 Task: Create a section Feature Flagging Sprint and in the section, add a milestone API Integration in the project AutoEngine
Action: Mouse moved to (613, 507)
Screenshot: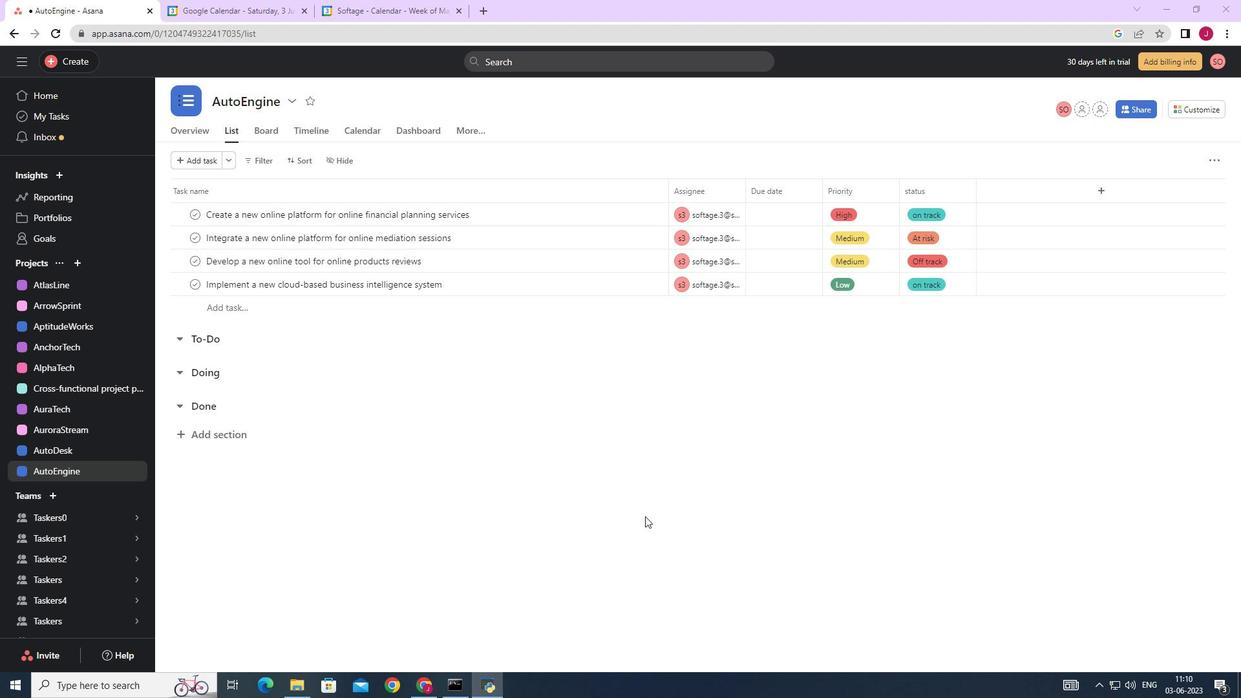 
Action: Mouse scrolled (613, 506) with delta (0, 0)
Screenshot: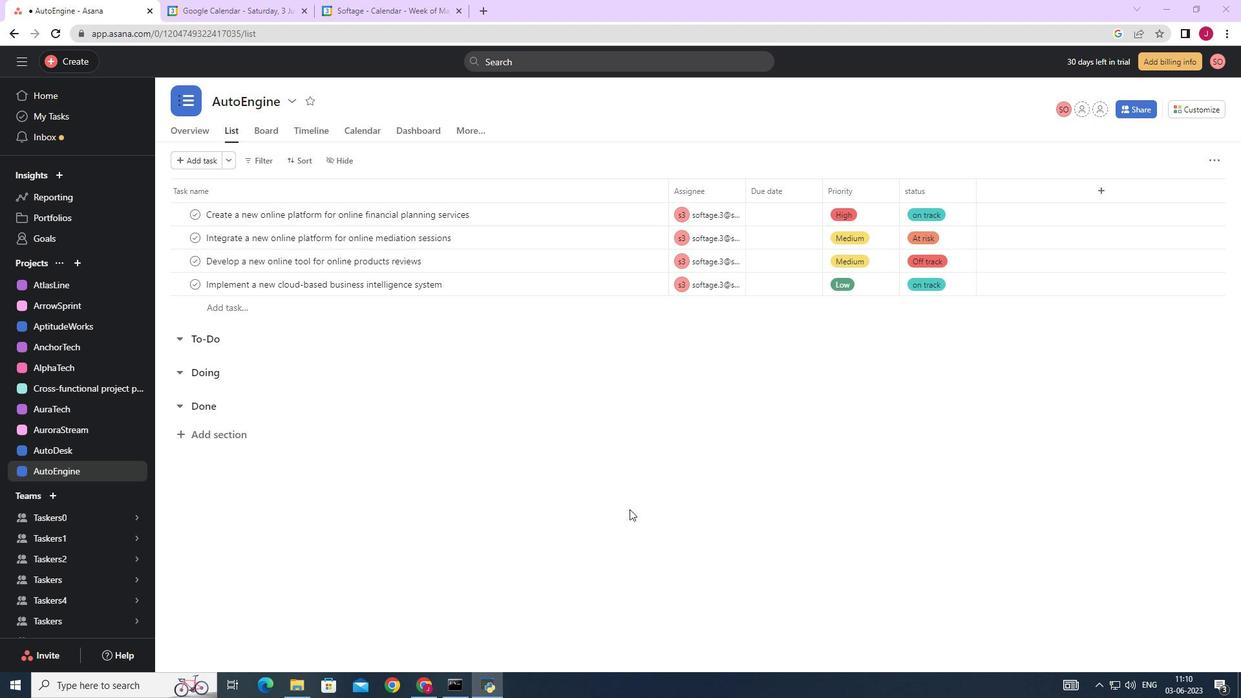 
Action: Mouse scrolled (613, 506) with delta (0, 0)
Screenshot: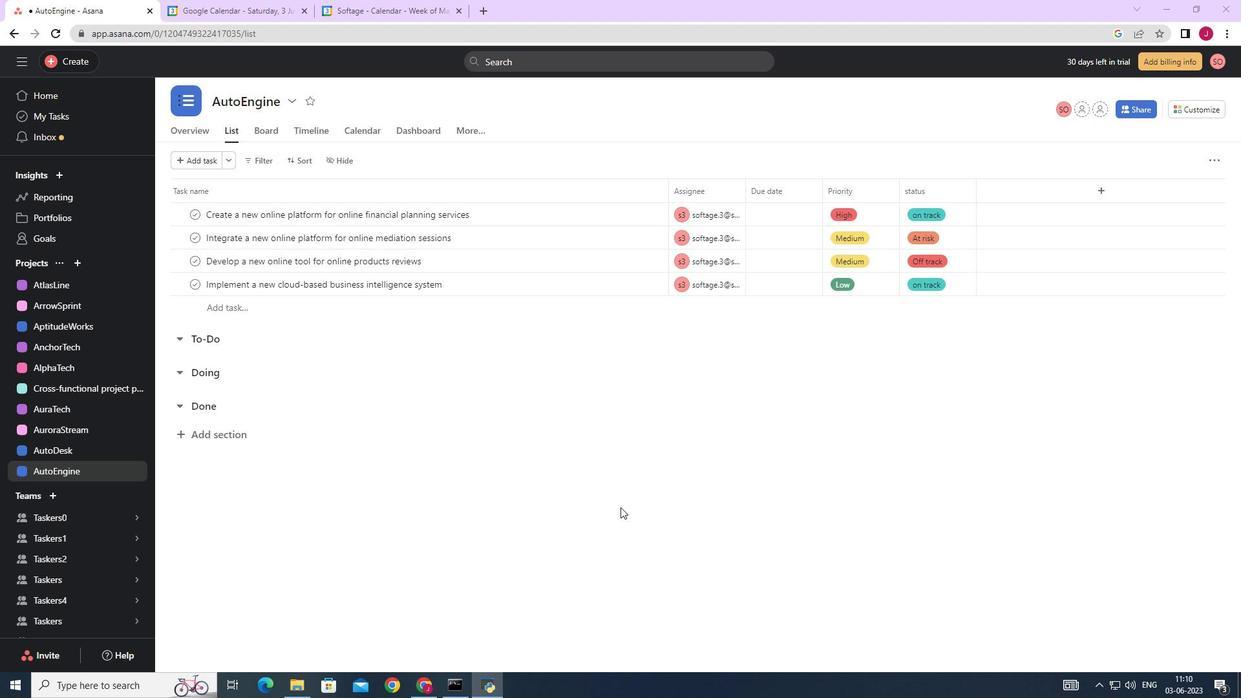 
Action: Mouse scrolled (613, 506) with delta (0, 0)
Screenshot: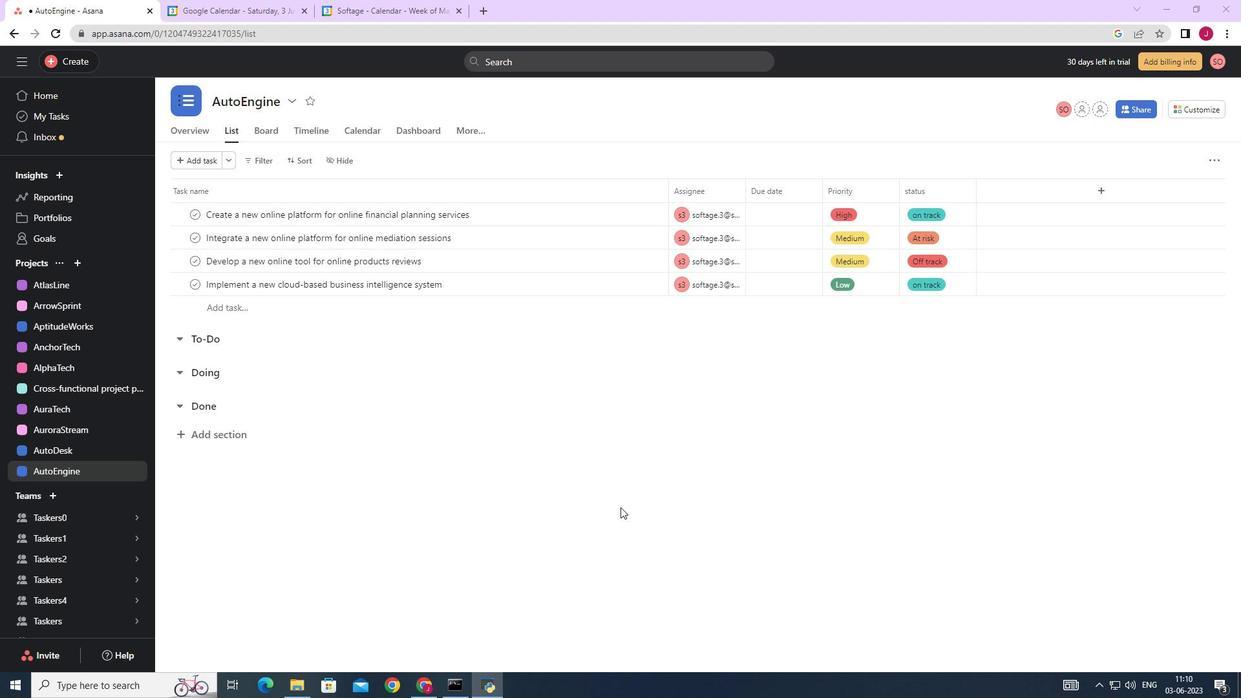 
Action: Mouse scrolled (613, 506) with delta (0, 0)
Screenshot: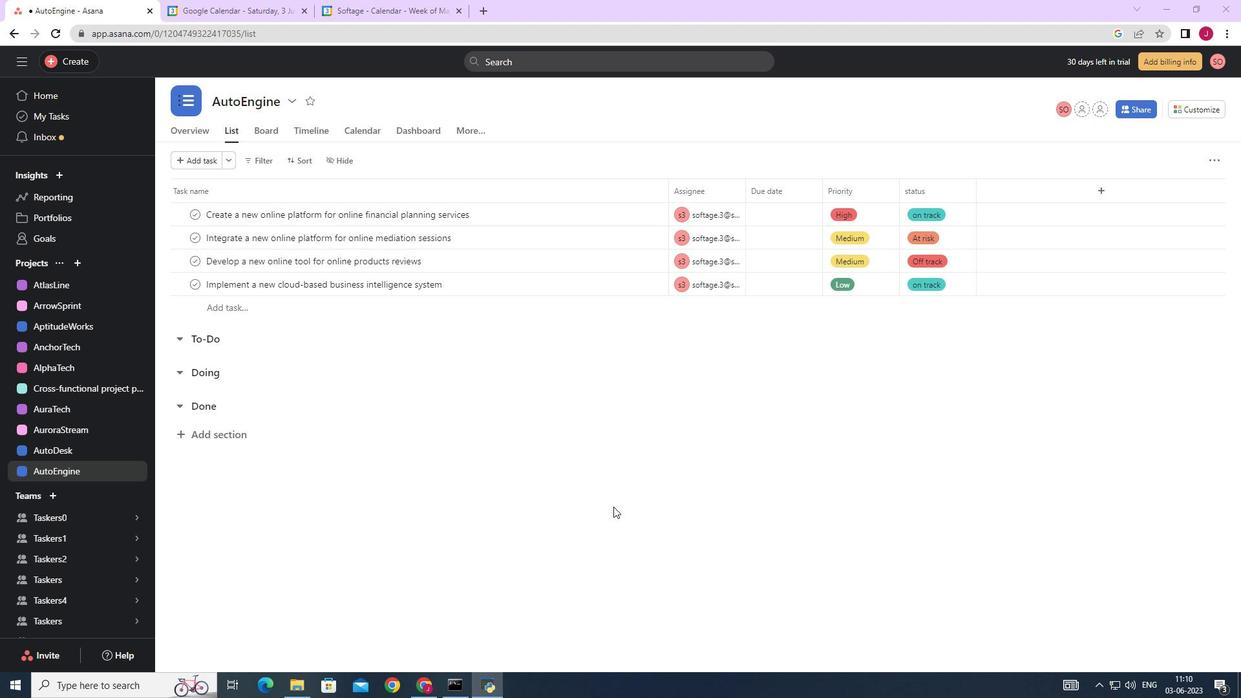 
Action: Mouse moved to (232, 435)
Screenshot: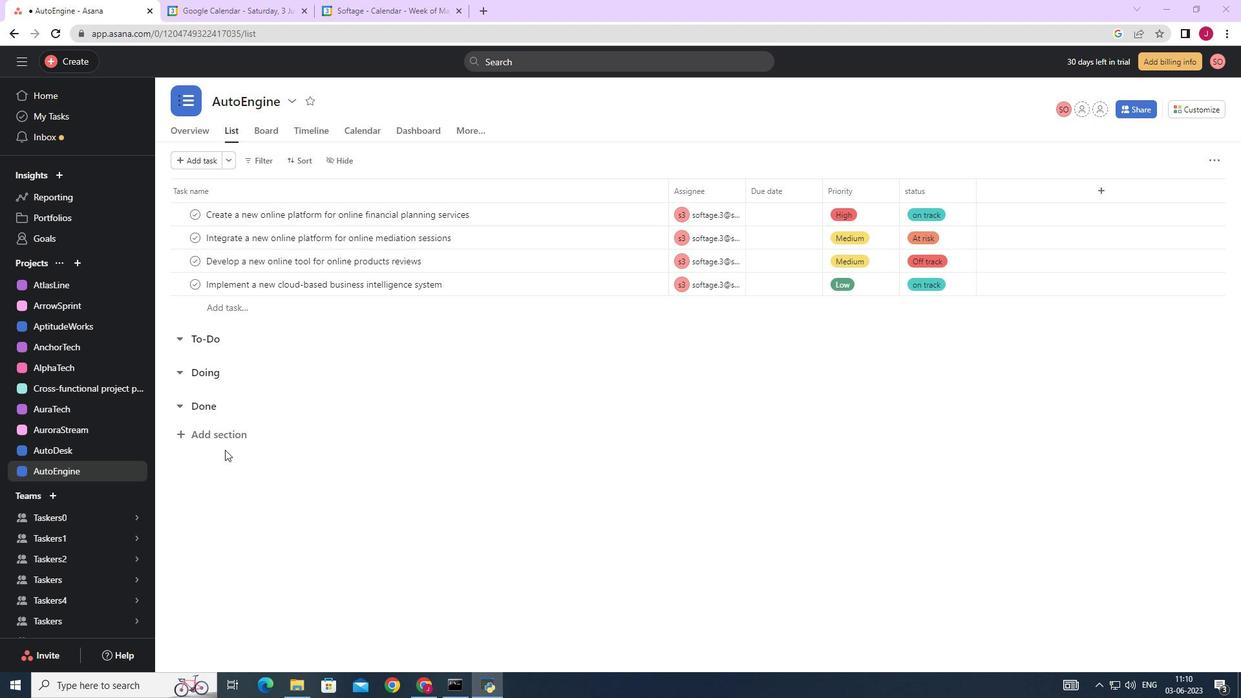 
Action: Mouse pressed left at (232, 435)
Screenshot: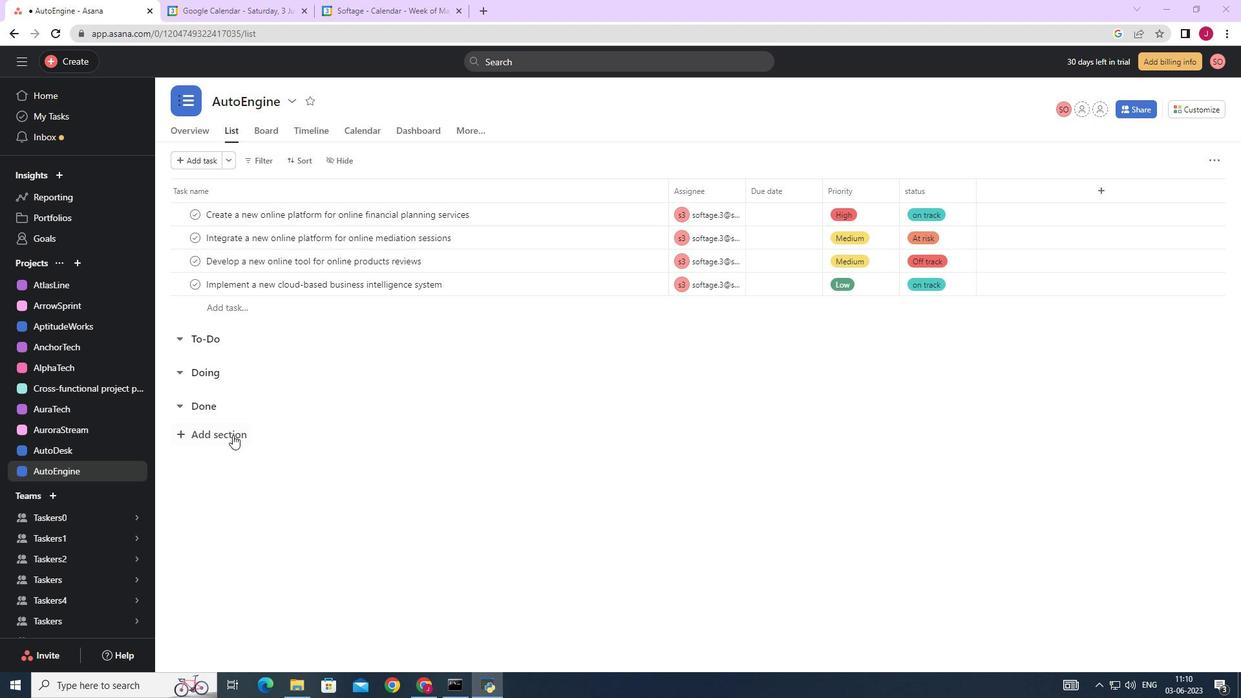 
Action: Mouse moved to (295, 426)
Screenshot: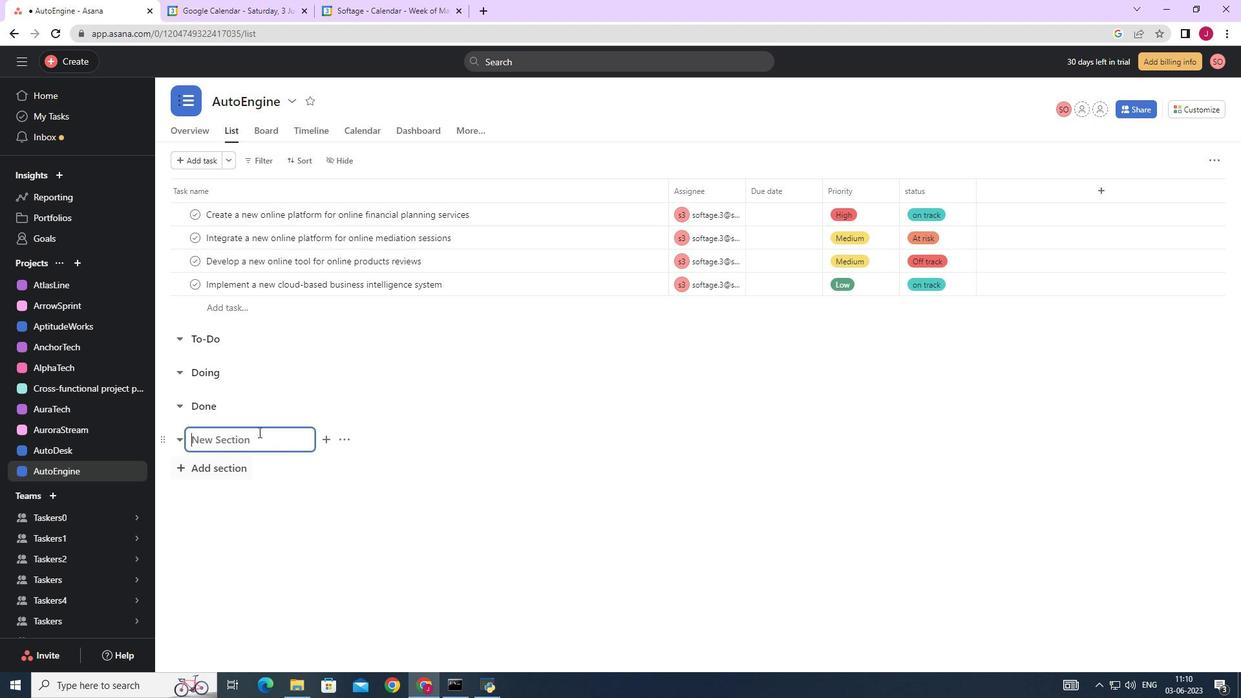 
Action: Mouse scrolled (295, 425) with delta (0, 0)
Screenshot: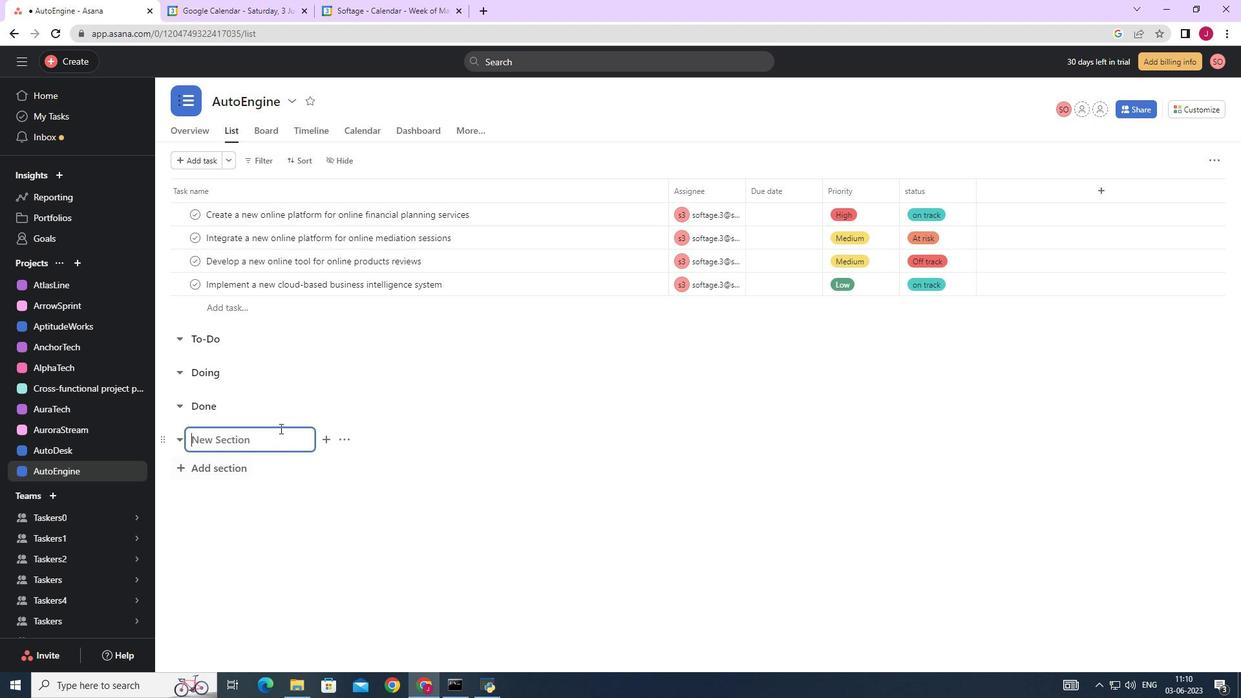 
Action: Mouse moved to (296, 426)
Screenshot: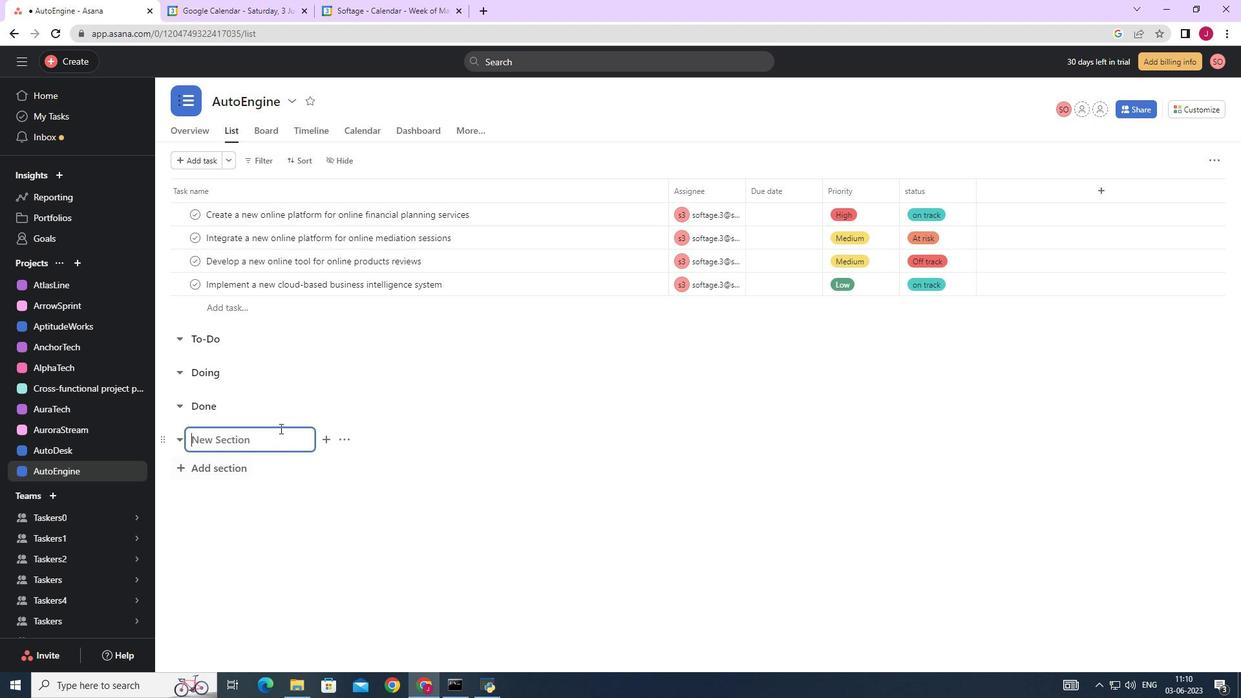 
Action: Mouse scrolled (296, 425) with delta (0, 0)
Screenshot: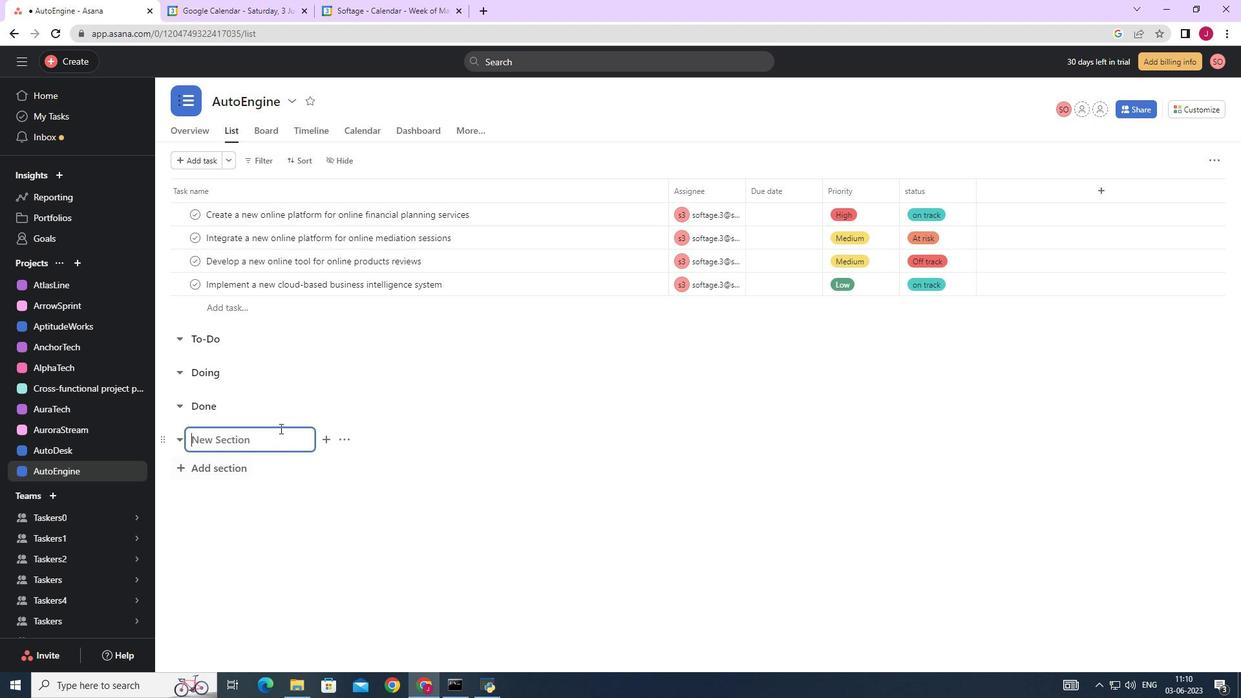 
Action: Mouse moved to (297, 426)
Screenshot: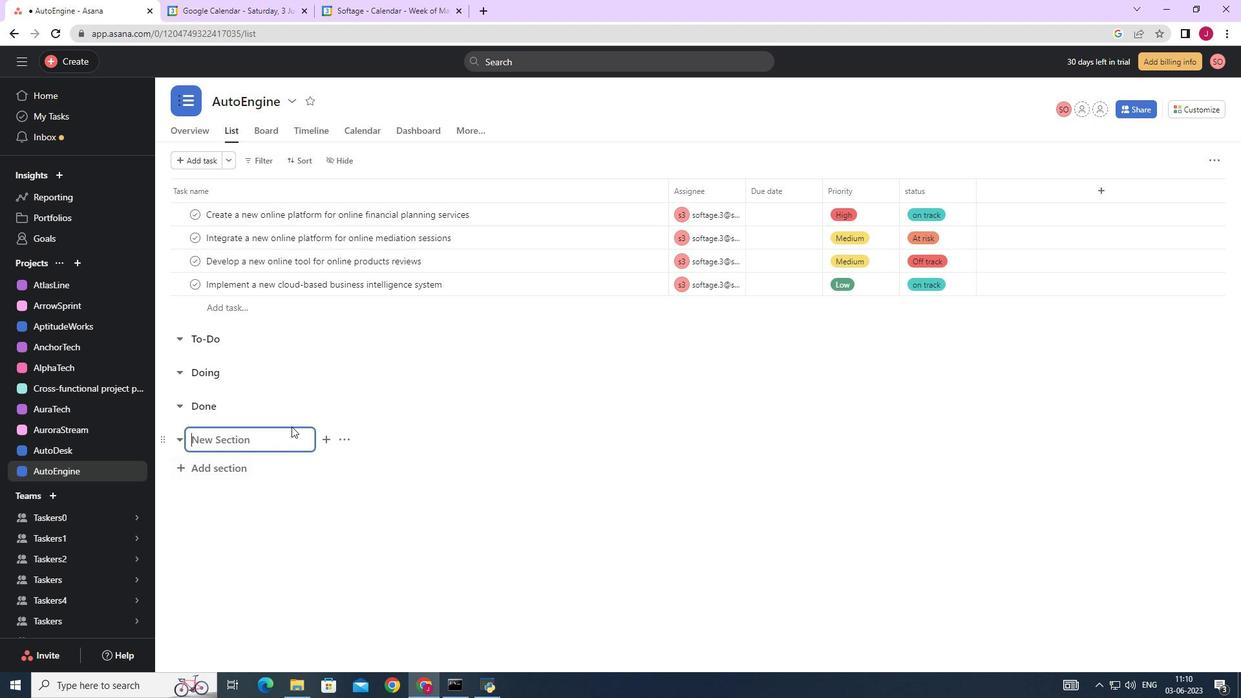 
Action: Mouse scrolled (297, 425) with delta (0, 0)
Screenshot: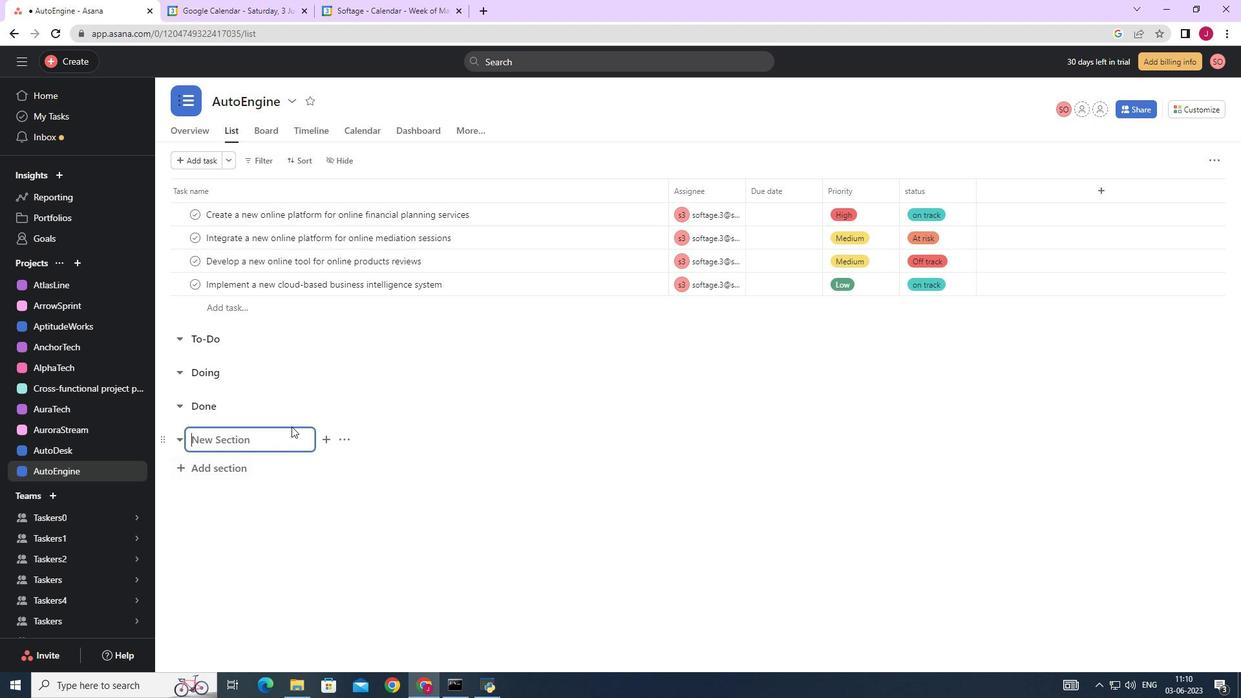 
Action: Mouse scrolled (297, 425) with delta (0, 0)
Screenshot: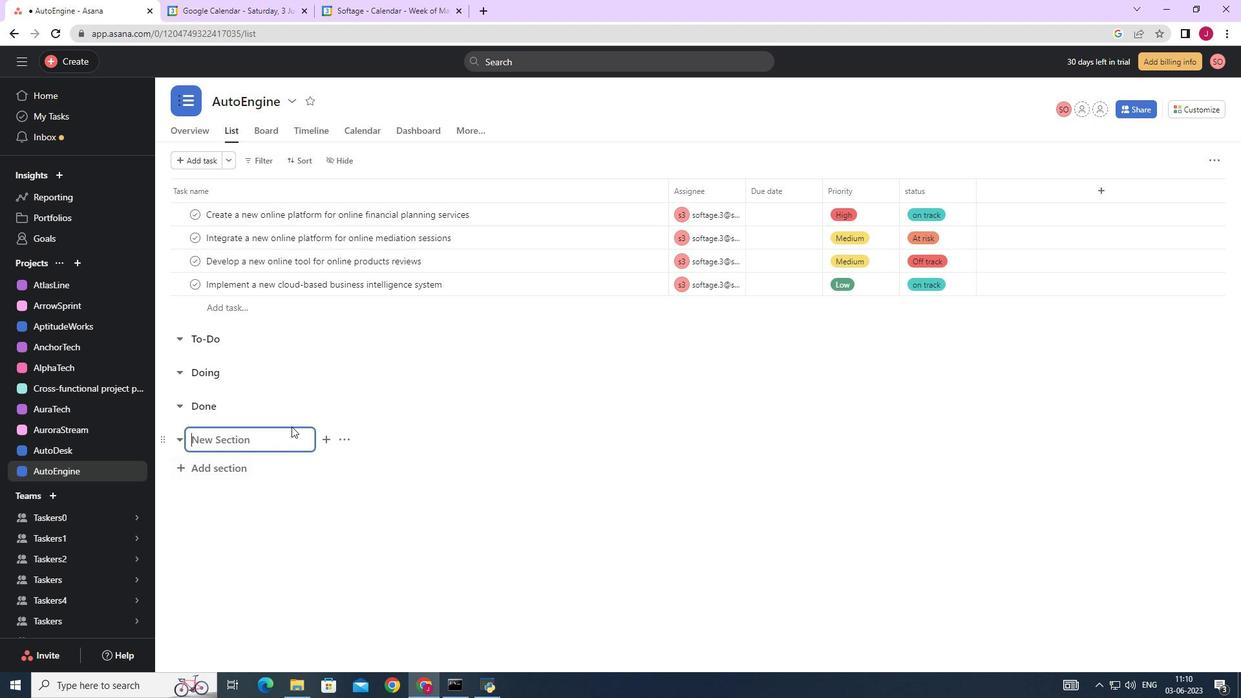 
Action: Mouse moved to (298, 426)
Screenshot: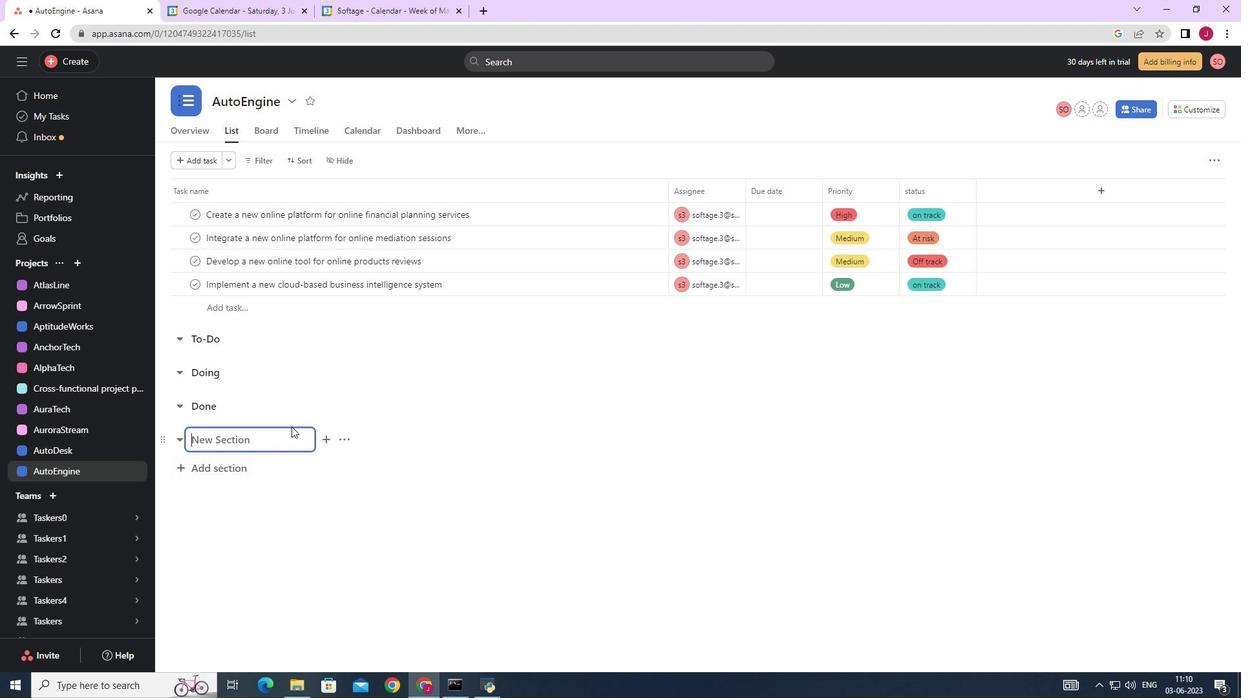 
Action: Mouse scrolled (298, 425) with delta (0, 0)
Screenshot: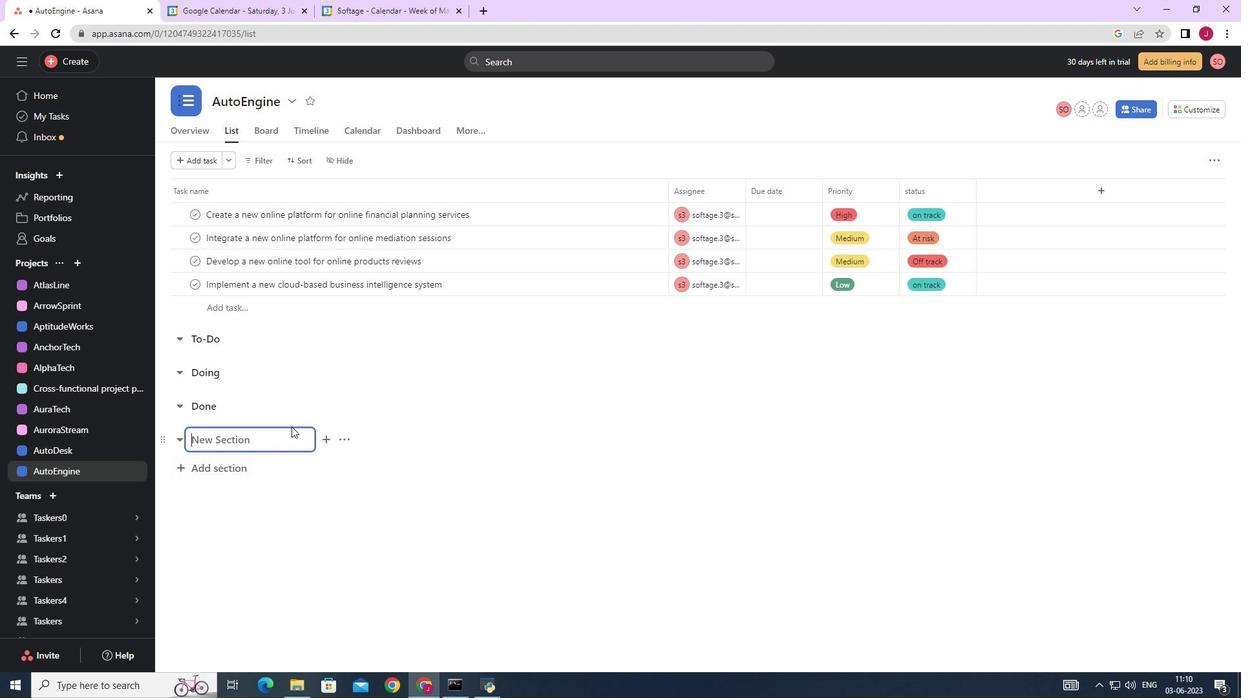 
Action: Mouse moved to (300, 426)
Screenshot: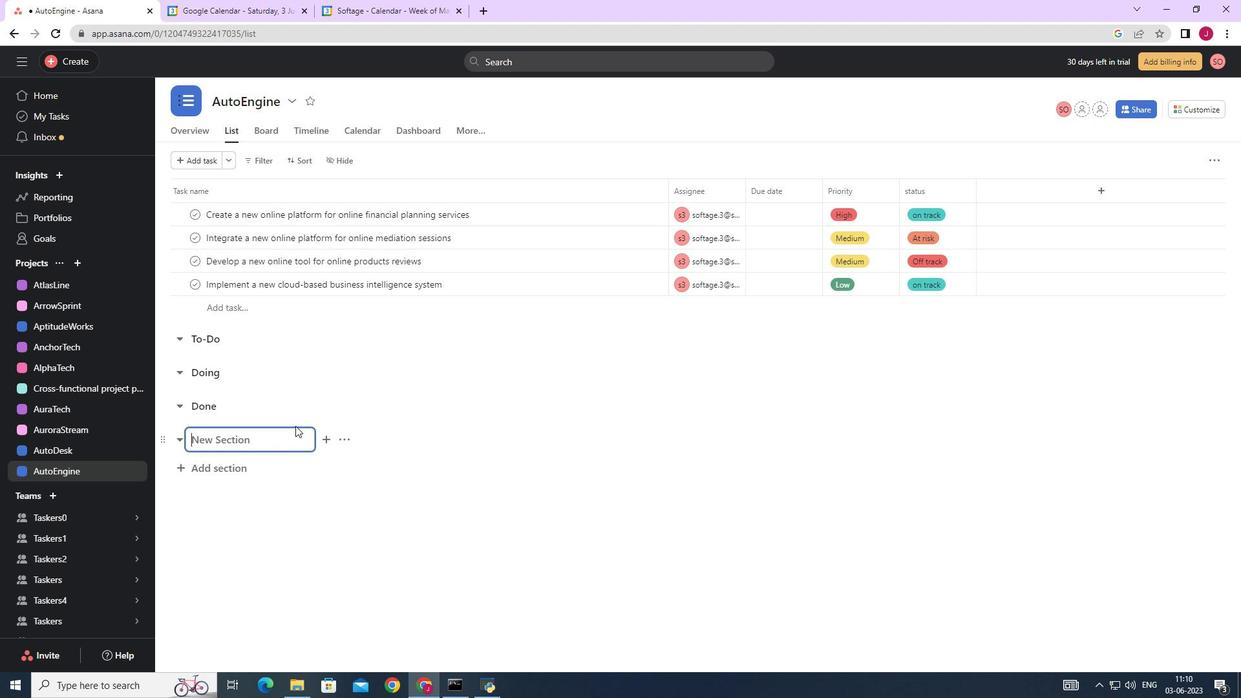 
Action: Mouse scrolled (300, 426) with delta (0, 0)
Screenshot: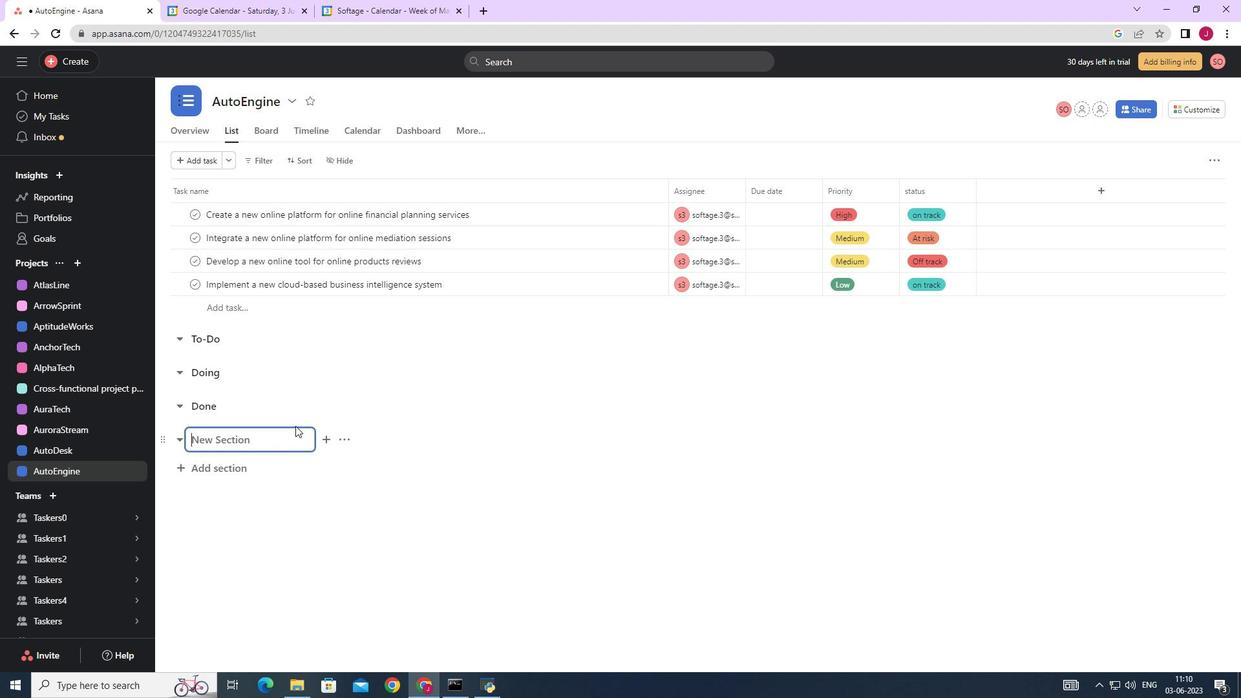 
Action: Mouse moved to (247, 430)
Screenshot: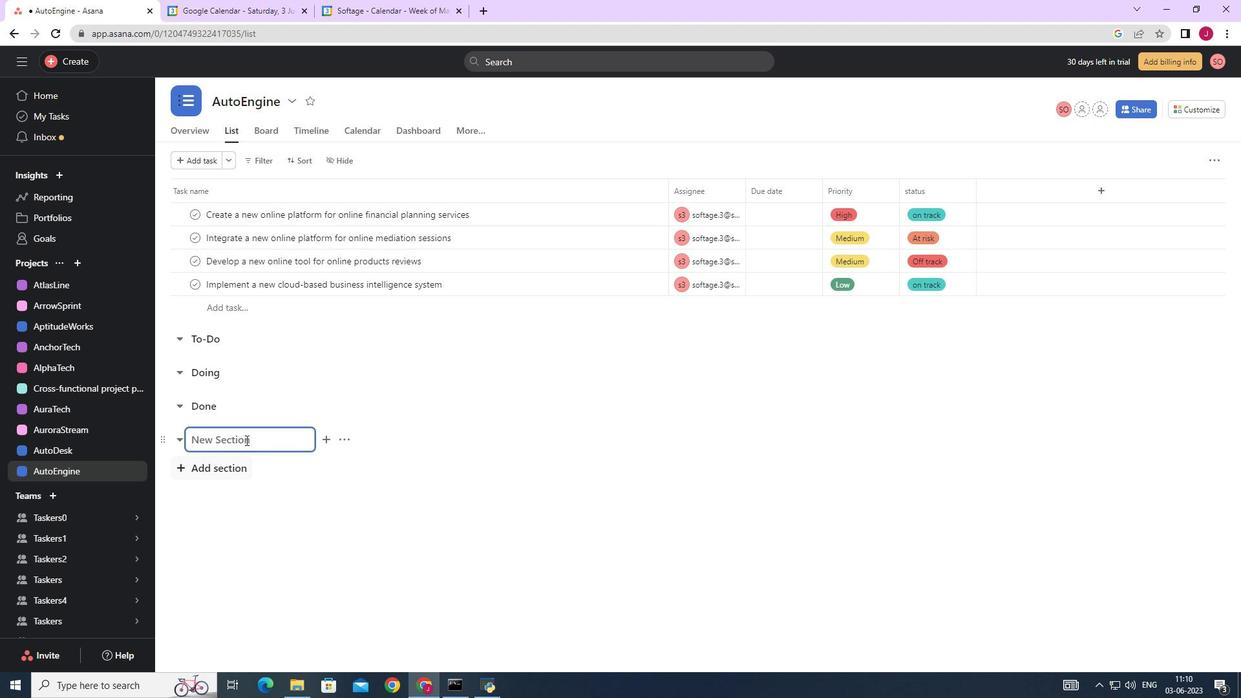
Action: Key pressed <Key.caps_lock>F<Key.caps_lock>eature<Key.space><Key.caps_lock>F<Key.caps_lock>lagging<Key.space><Key.caps_lock>S<Key.caps_lock>print<Key.enter><Key.caps_lock>API<Key.space><Key.caps_lock><Key.caps_lock>I<Key.caps_lock>ntegration<Key.space>
Screenshot: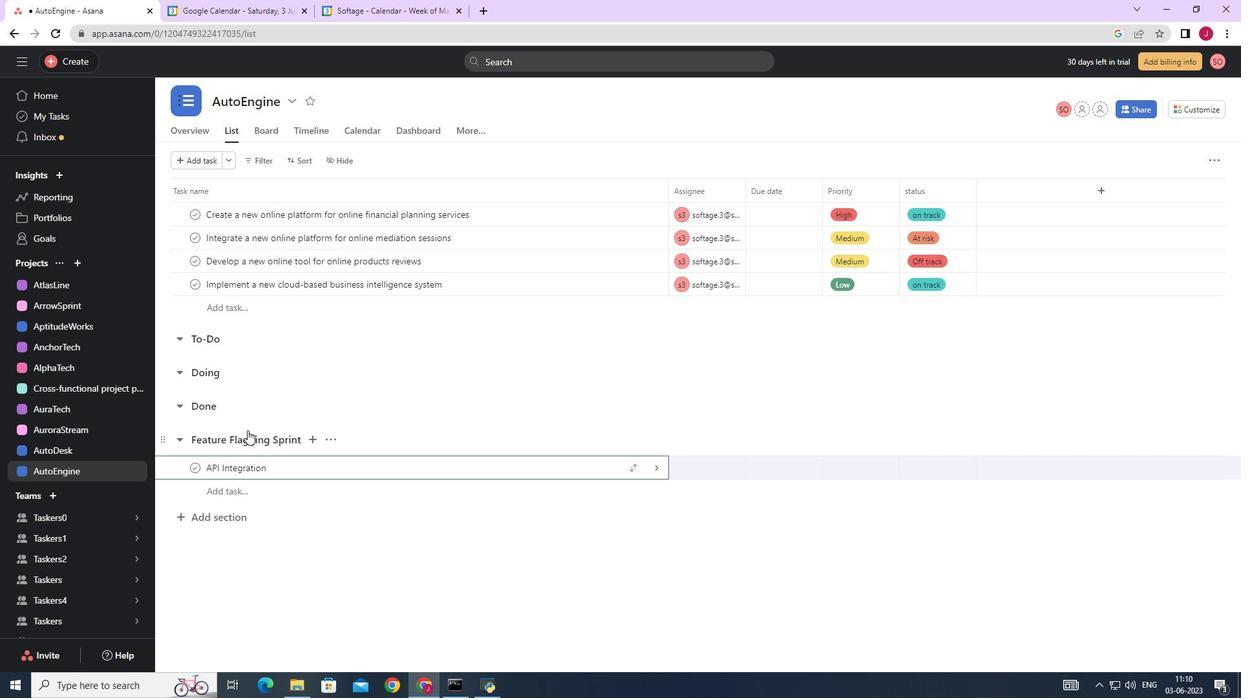 
Action: Mouse moved to (657, 470)
Screenshot: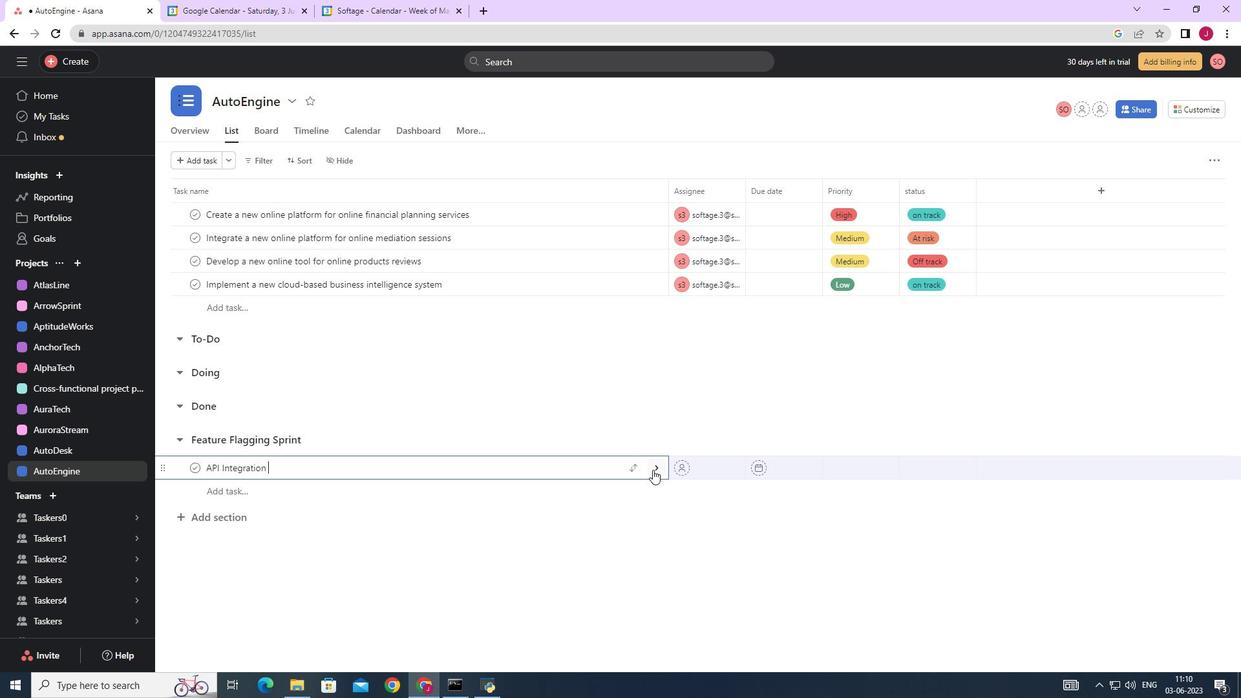 
Action: Mouse pressed left at (657, 470)
Screenshot: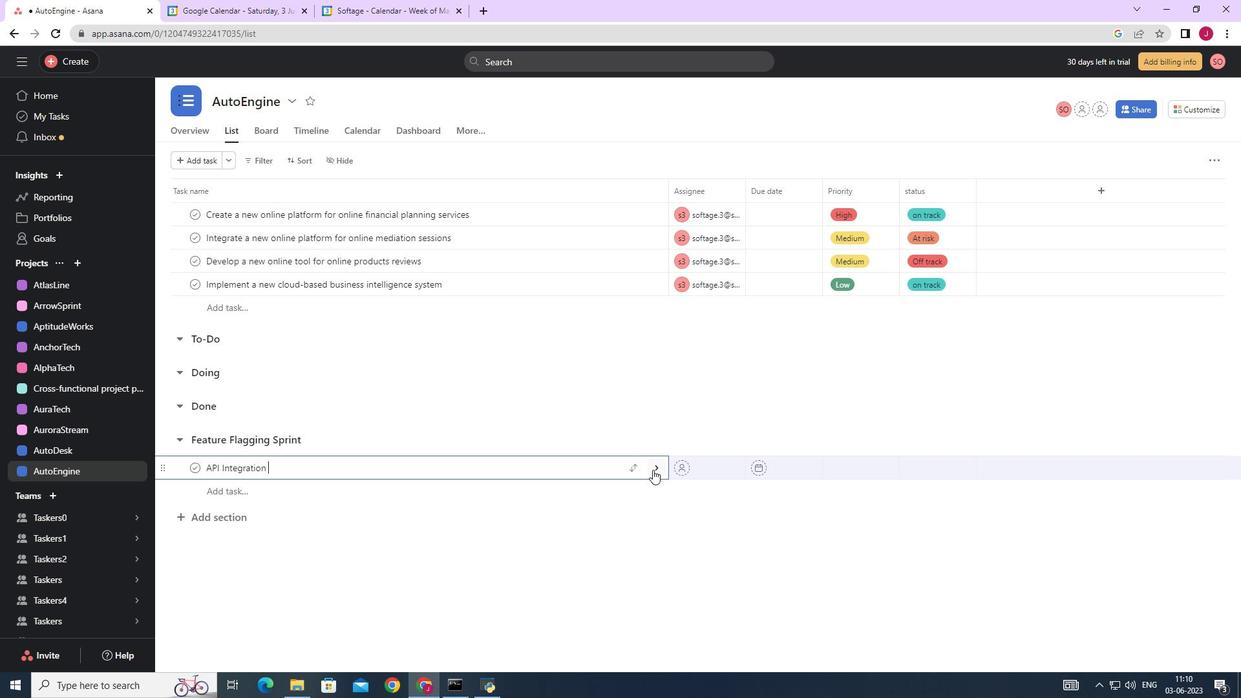 
Action: Mouse moved to (1197, 154)
Screenshot: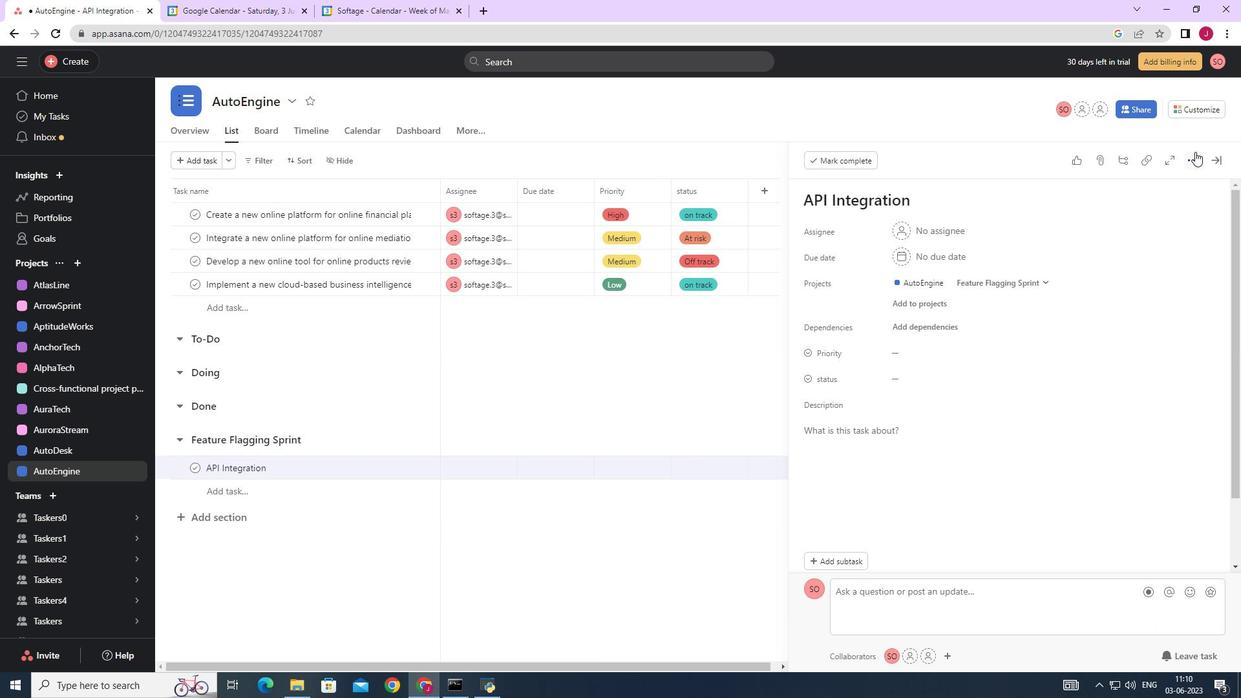 
Action: Mouse pressed left at (1197, 154)
Screenshot: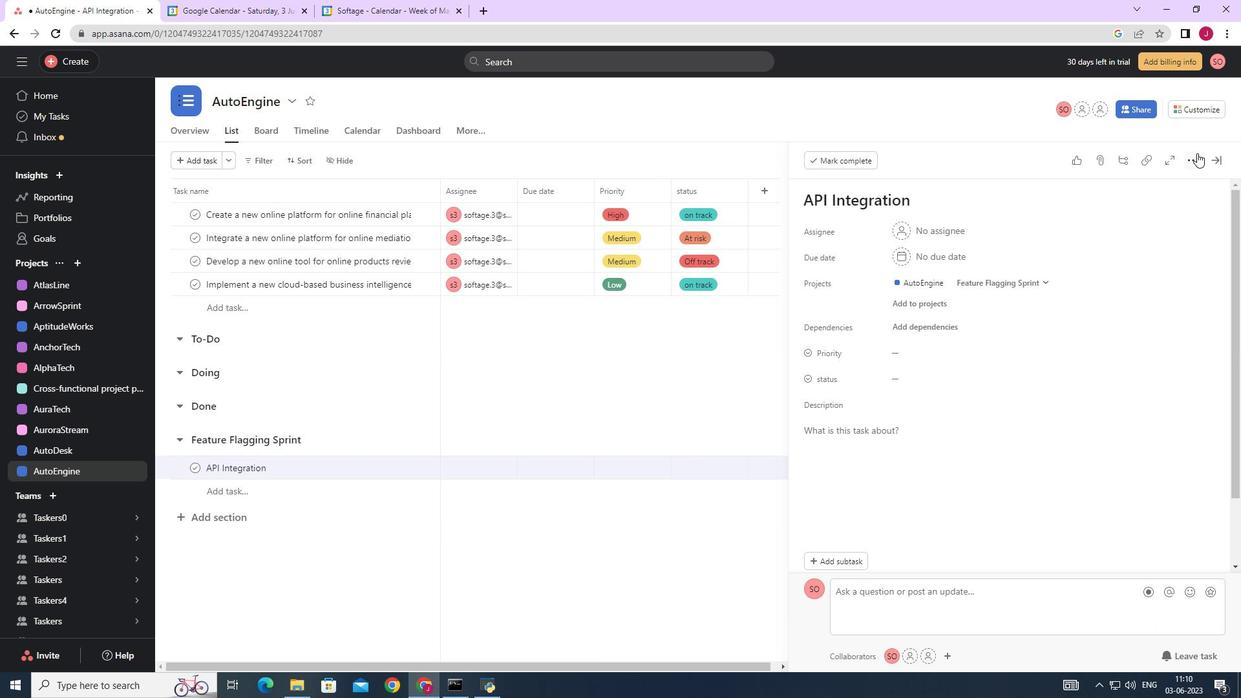 
Action: Mouse moved to (1062, 212)
Screenshot: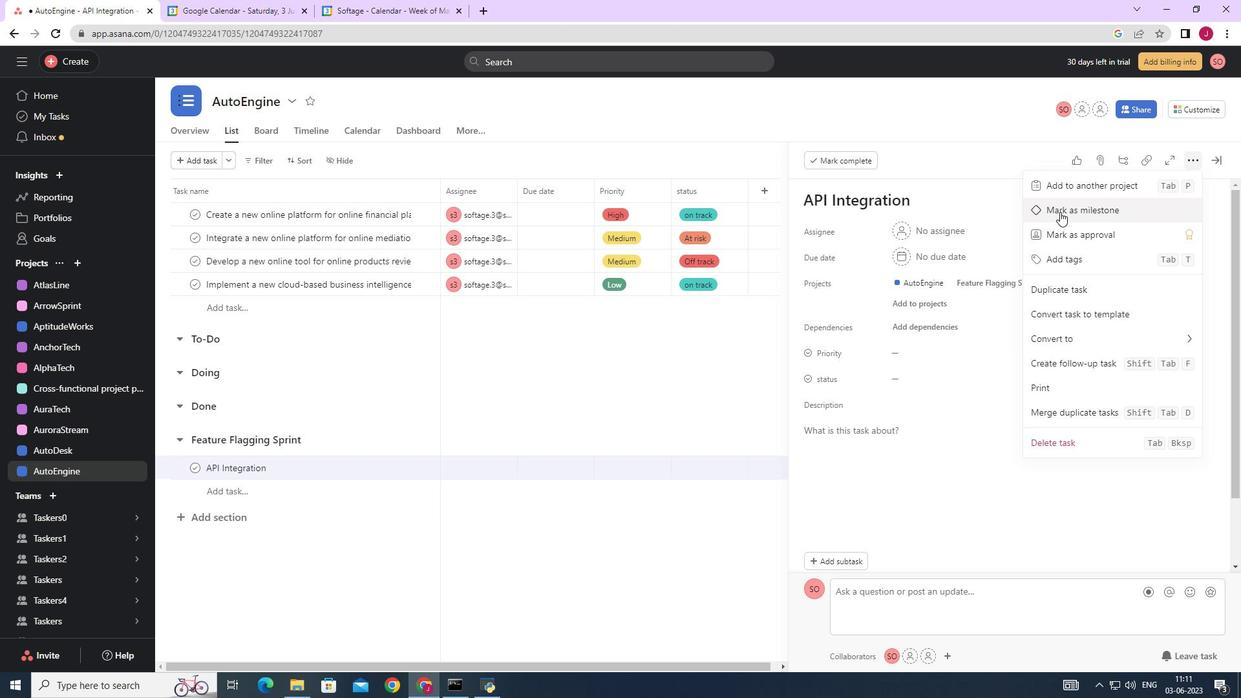 
Action: Mouse pressed left at (1062, 212)
Screenshot: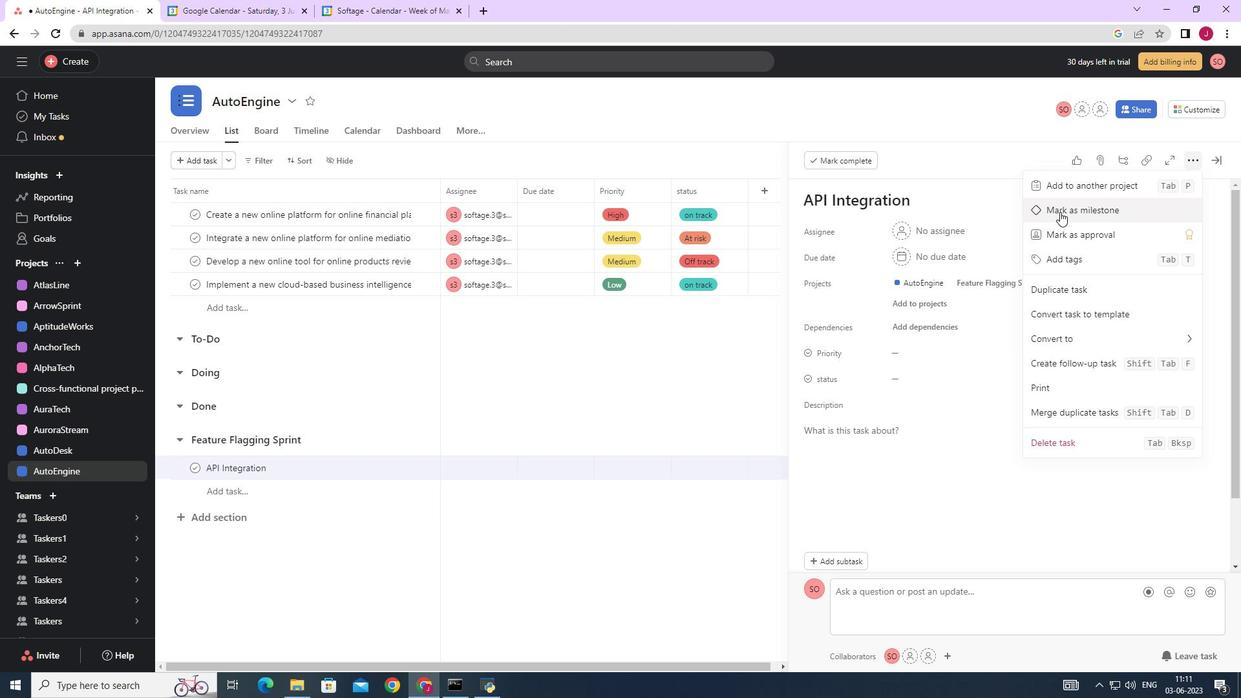 
Action: Mouse moved to (1215, 156)
Screenshot: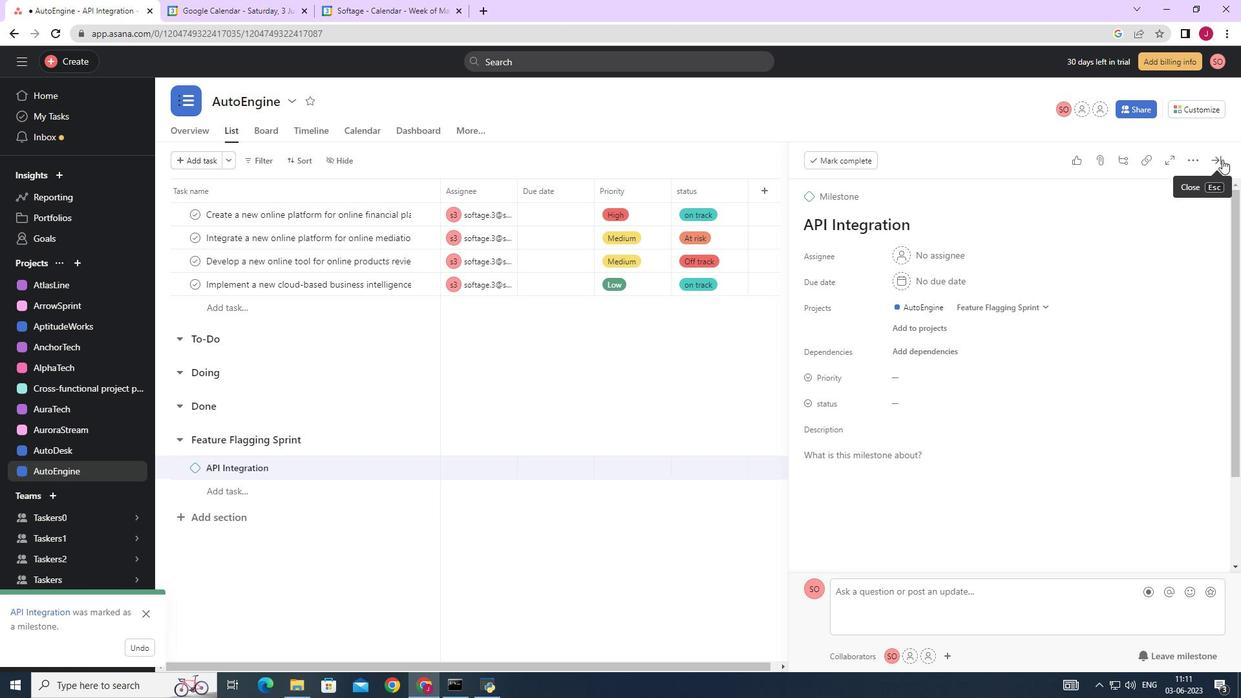 
Action: Mouse pressed left at (1215, 156)
Screenshot: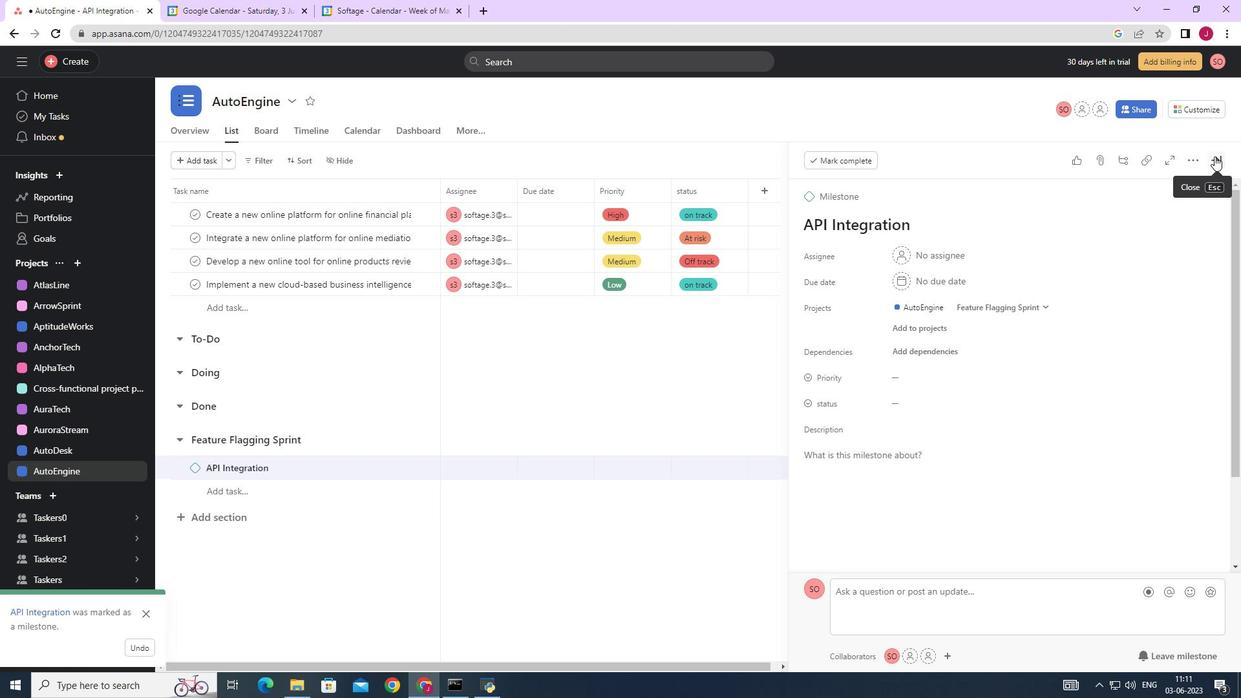
Action: Mouse moved to (983, 379)
Screenshot: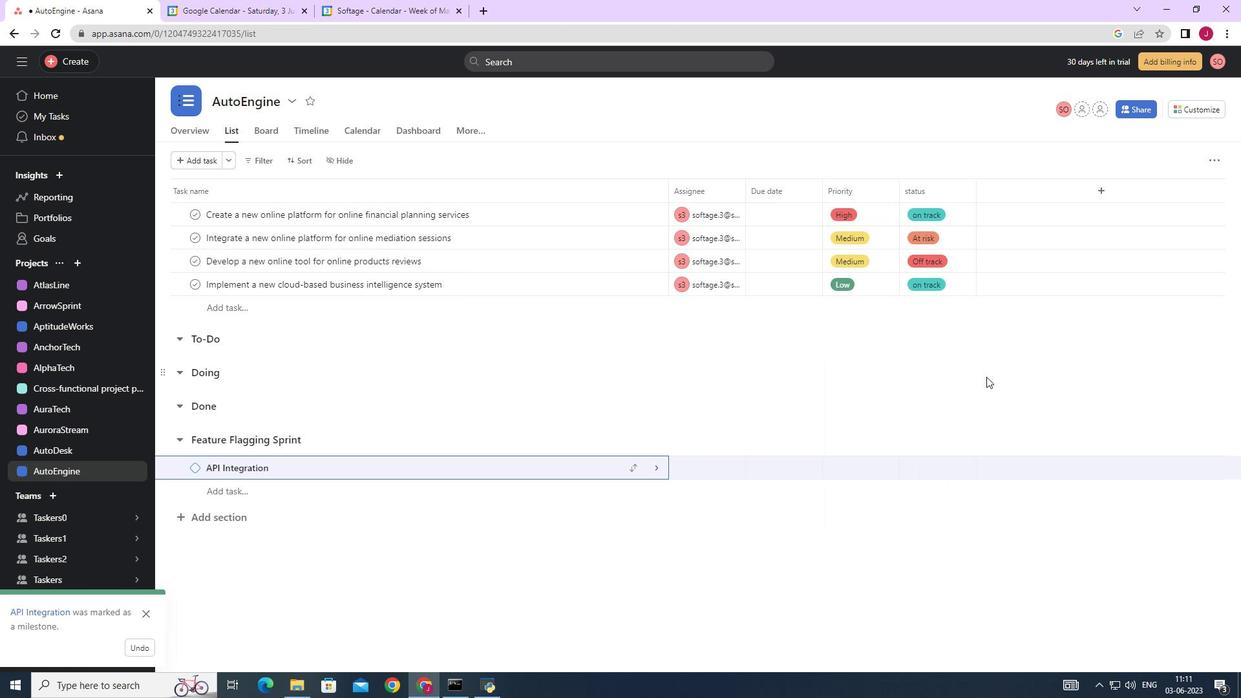 
